 Task: Select on-site workplace type.
Action: Mouse moved to (534, 129)
Screenshot: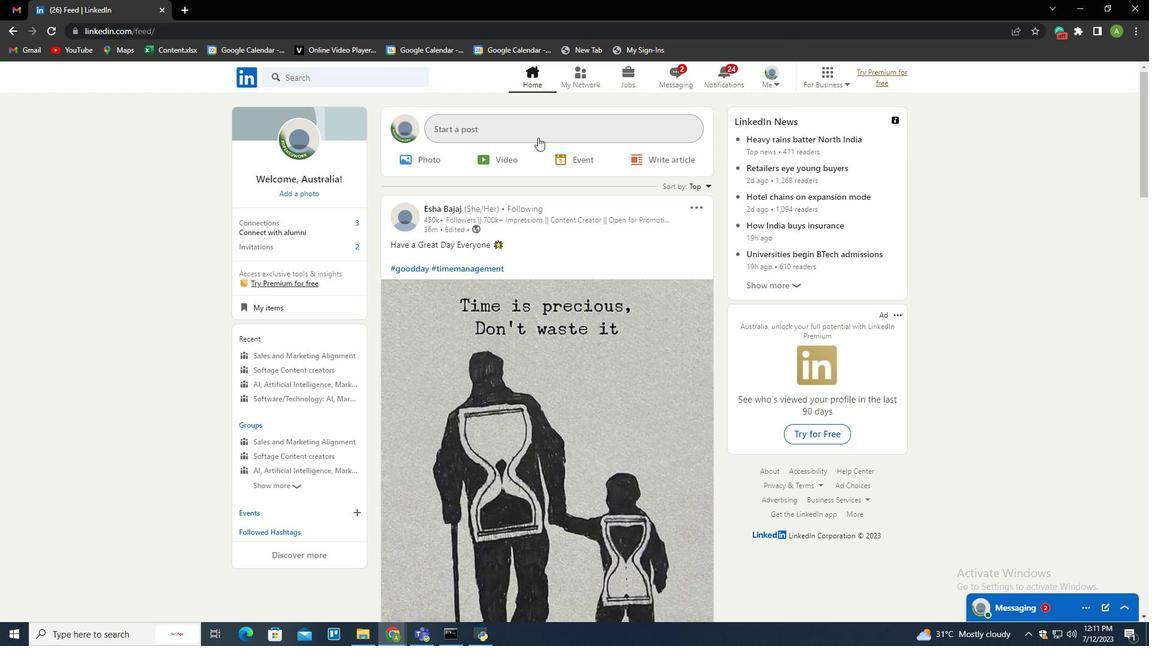 
Action: Mouse pressed left at (534, 129)
Screenshot: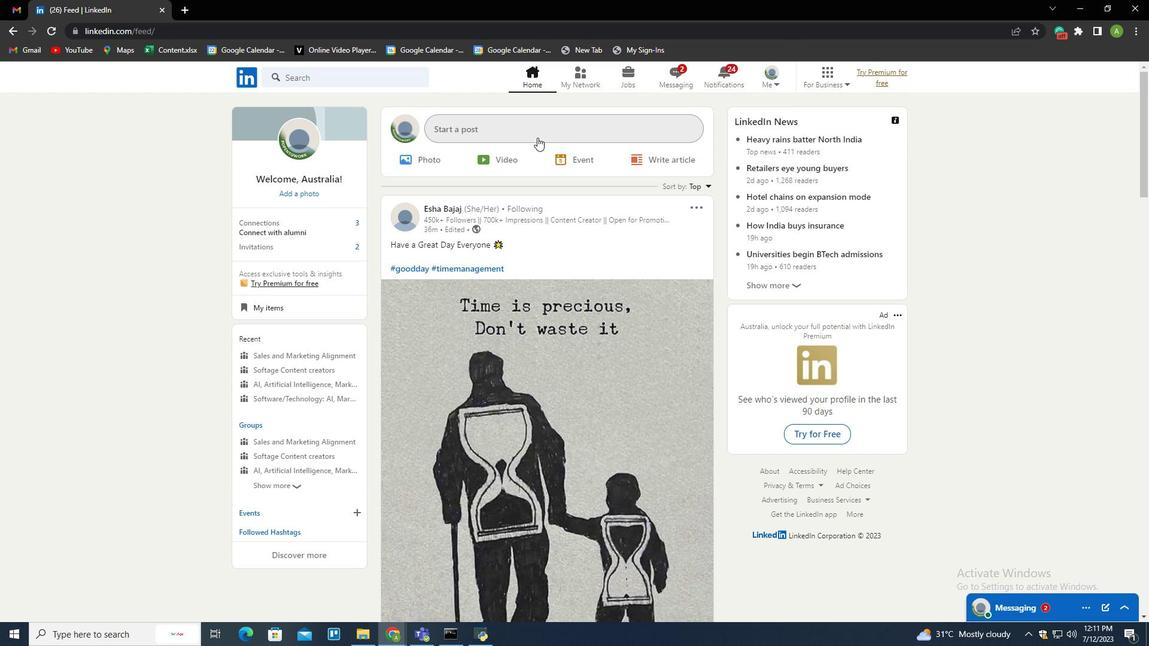 
Action: Mouse moved to (505, 366)
Screenshot: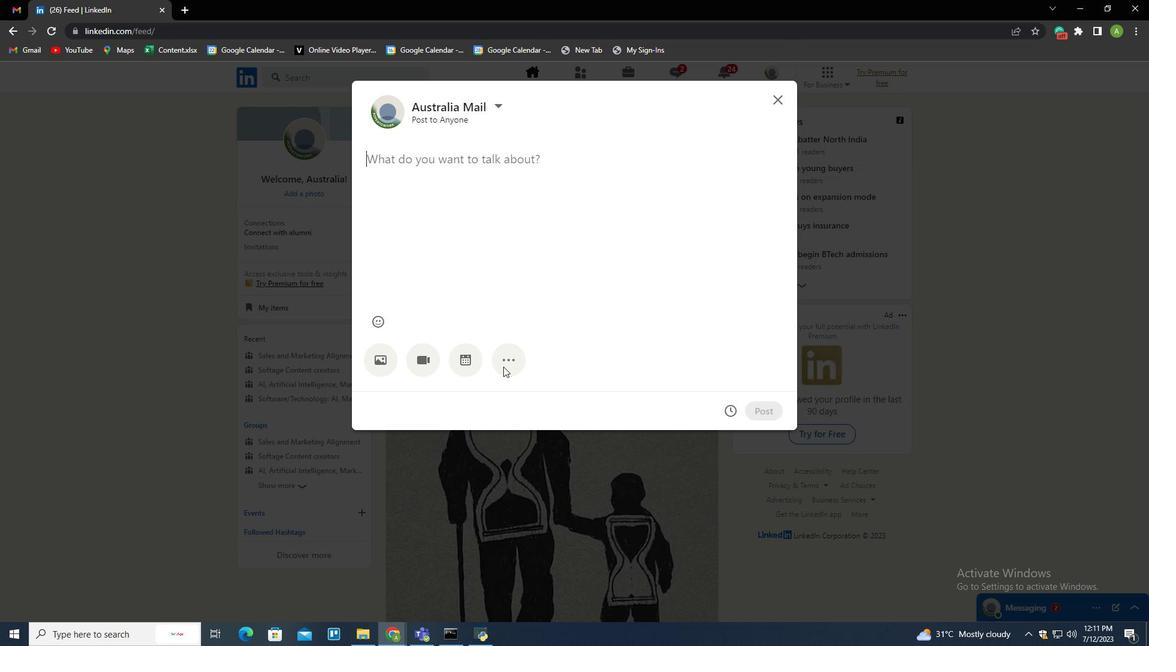 
Action: Mouse pressed left at (505, 366)
Screenshot: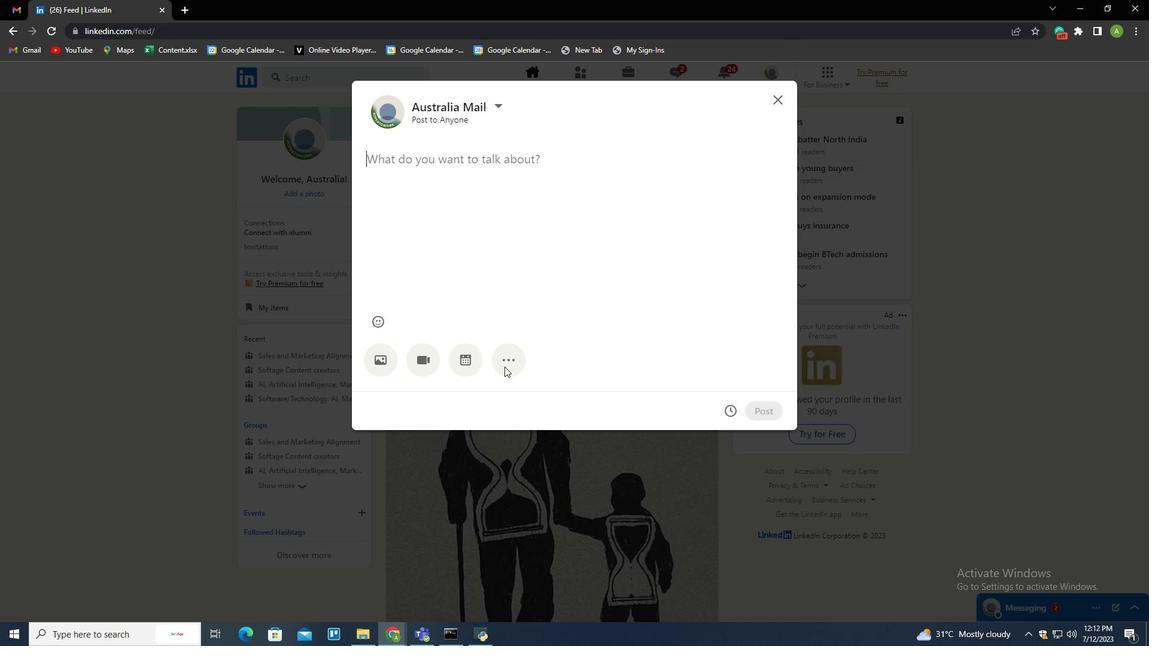 
Action: Mouse moved to (552, 357)
Screenshot: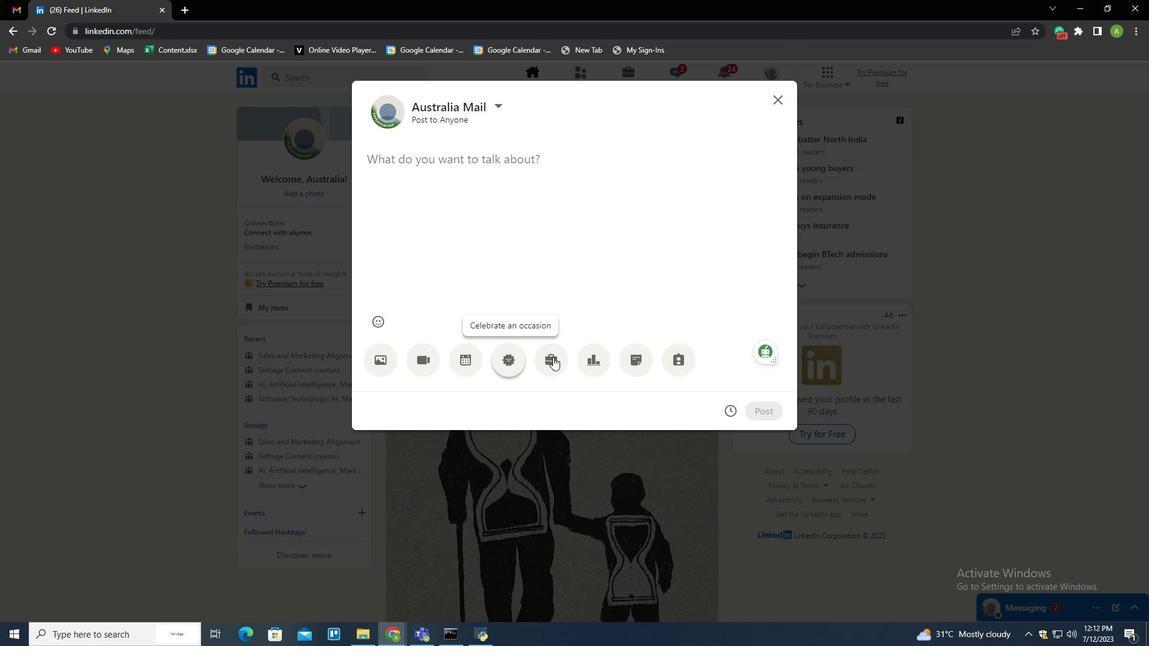 
Action: Mouse pressed left at (552, 357)
Screenshot: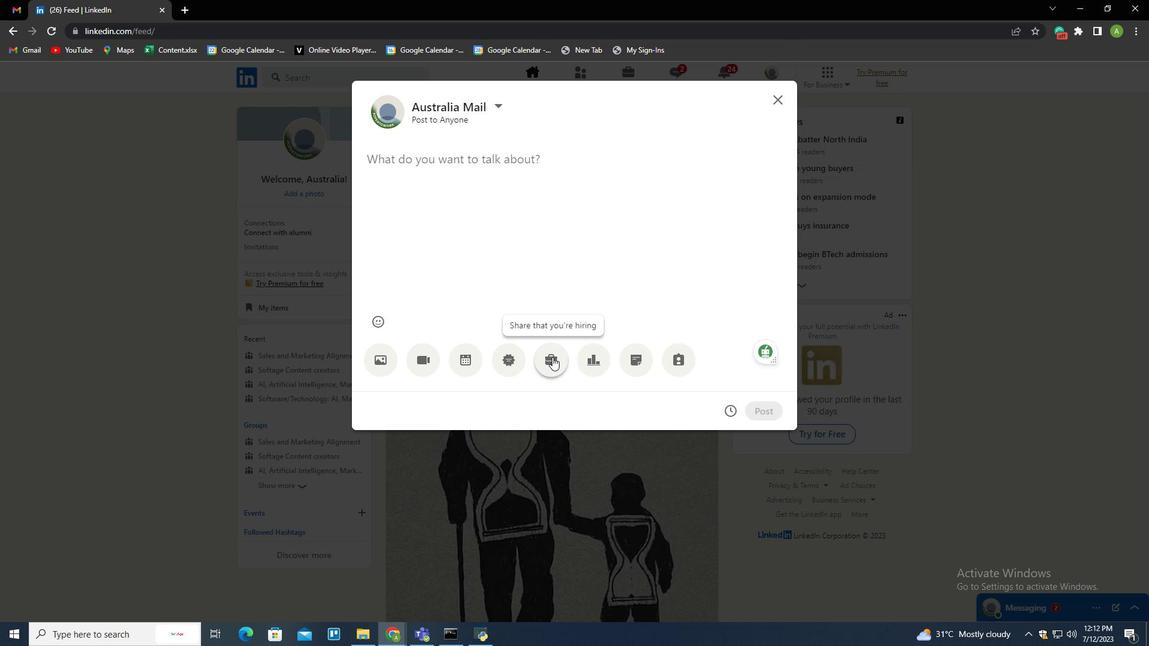 
Action: Mouse moved to (566, 490)
Screenshot: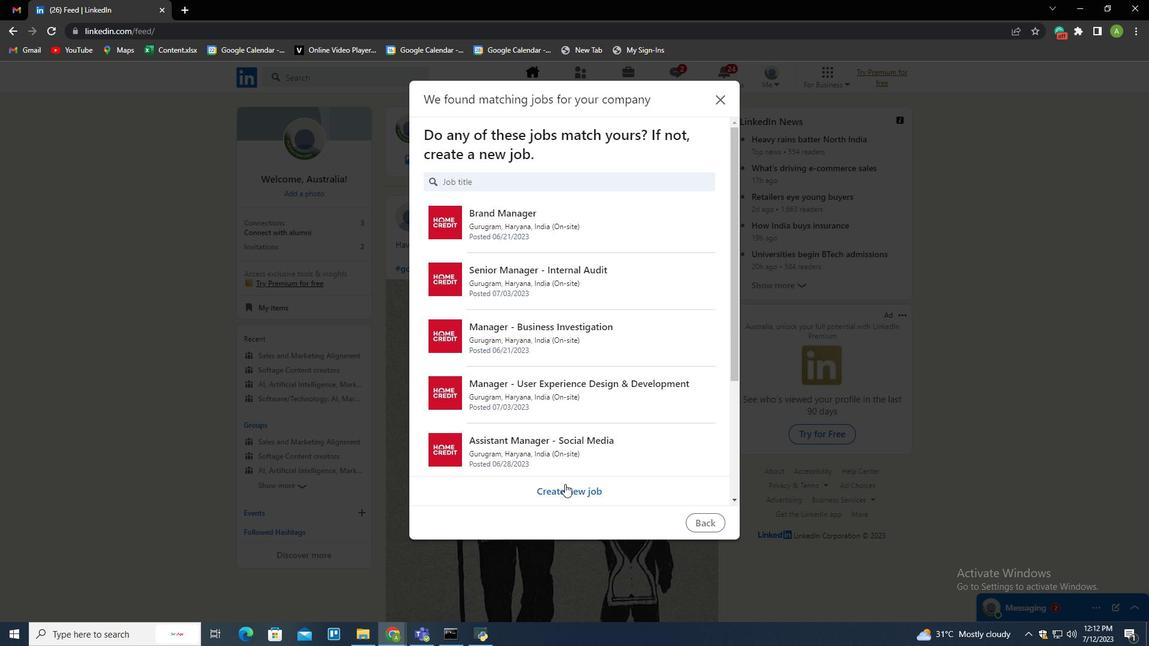 
Action: Mouse pressed left at (566, 490)
Screenshot: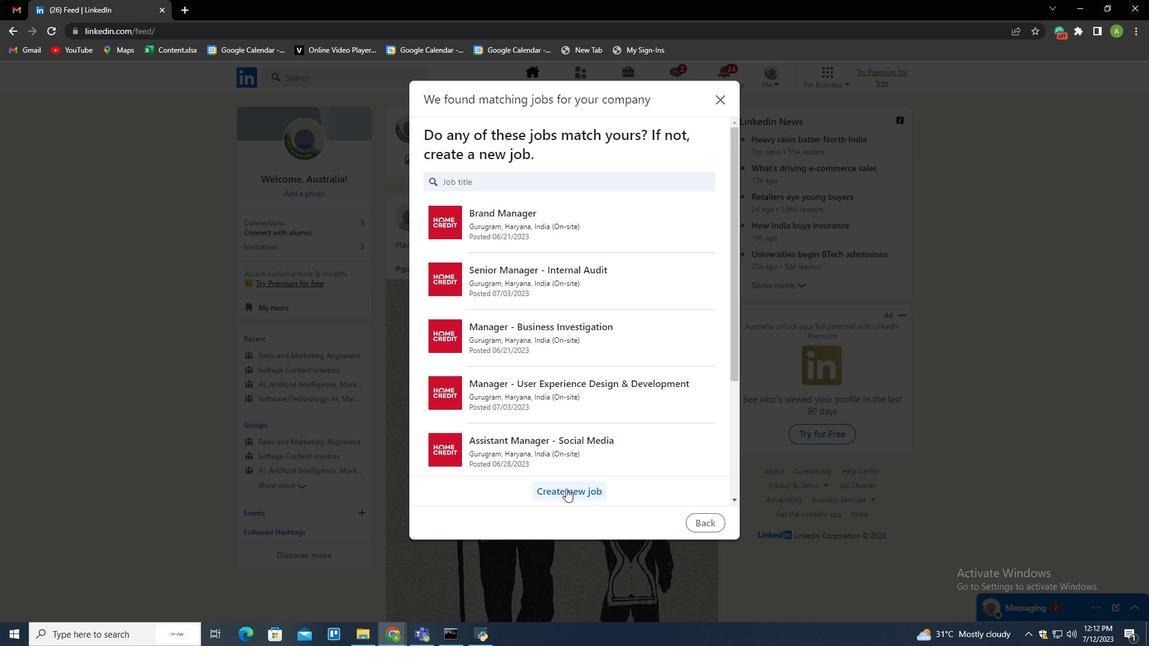 
Action: Mouse moved to (513, 238)
Screenshot: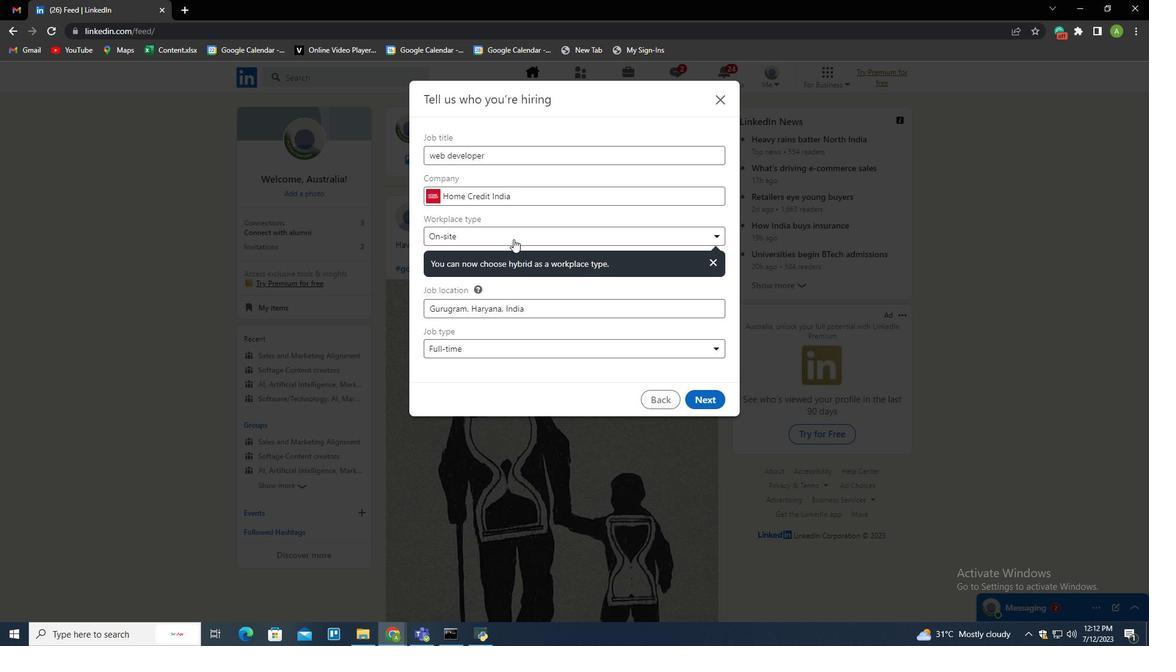
Action: Mouse pressed left at (513, 238)
Screenshot: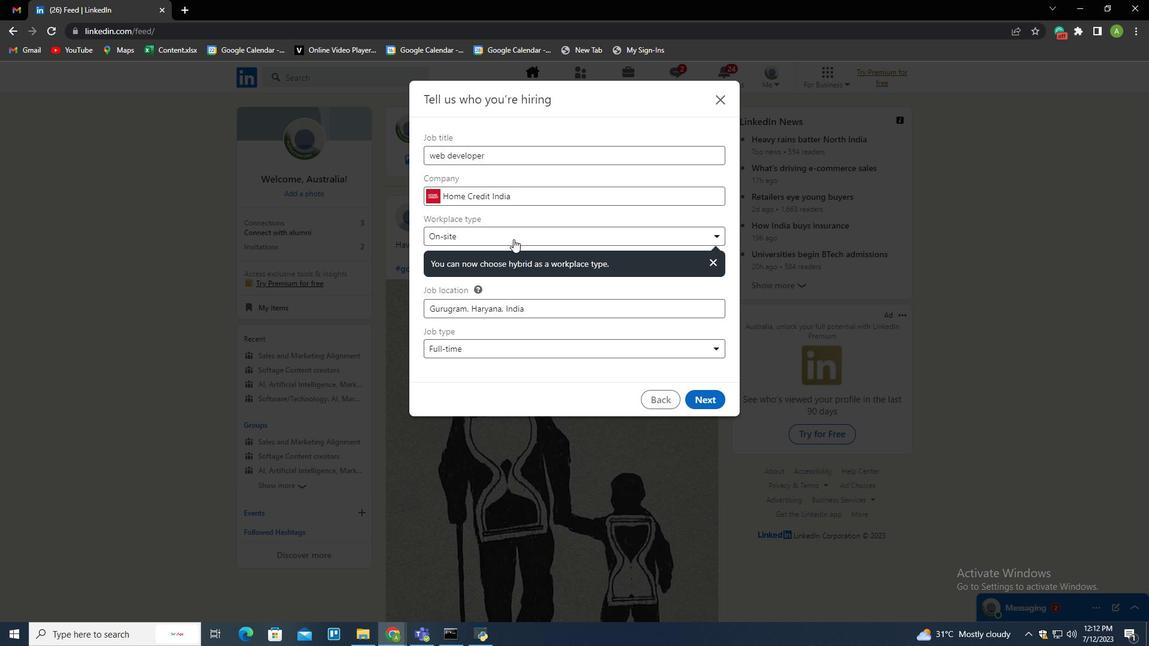 
Action: Mouse moved to (465, 266)
Screenshot: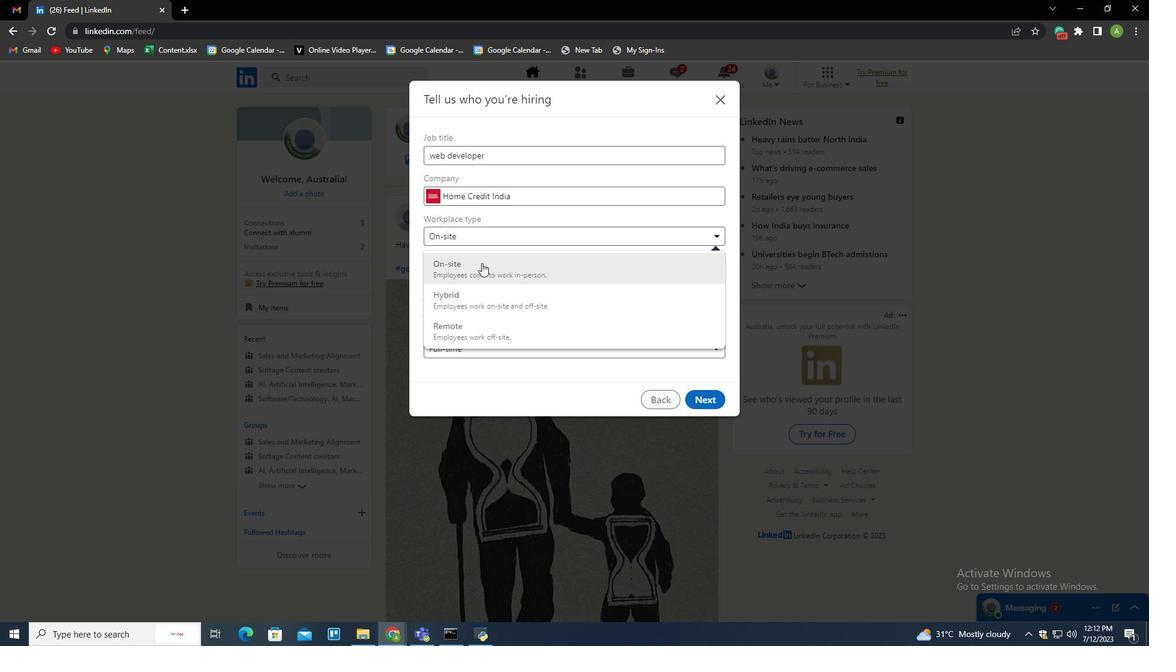 
Action: Mouse pressed left at (465, 266)
Screenshot: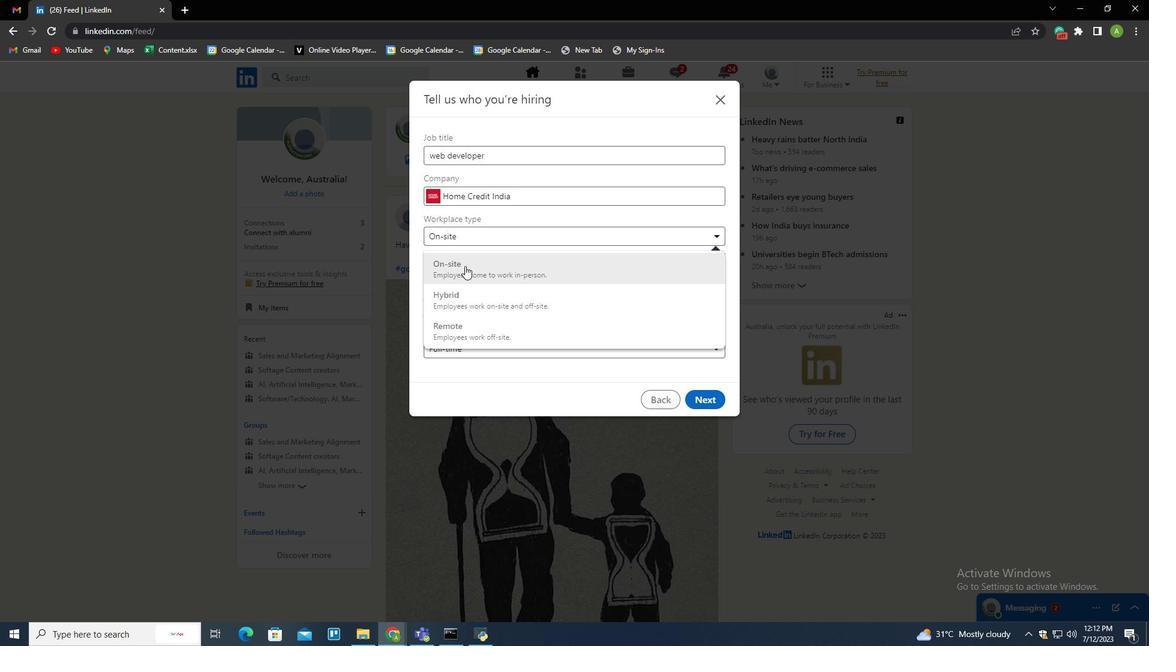 
Action: Mouse moved to (638, 371)
Screenshot: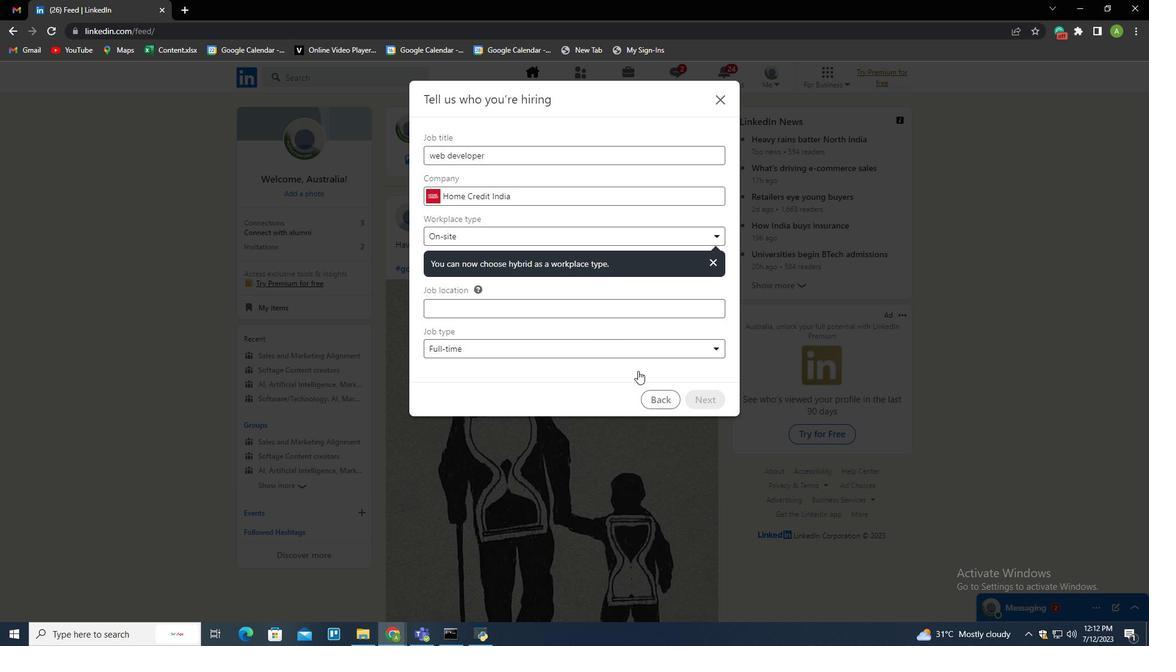 
